 Task: Sort the products in the category "Pasta Salad" by relevance.
Action: Mouse moved to (21, 109)
Screenshot: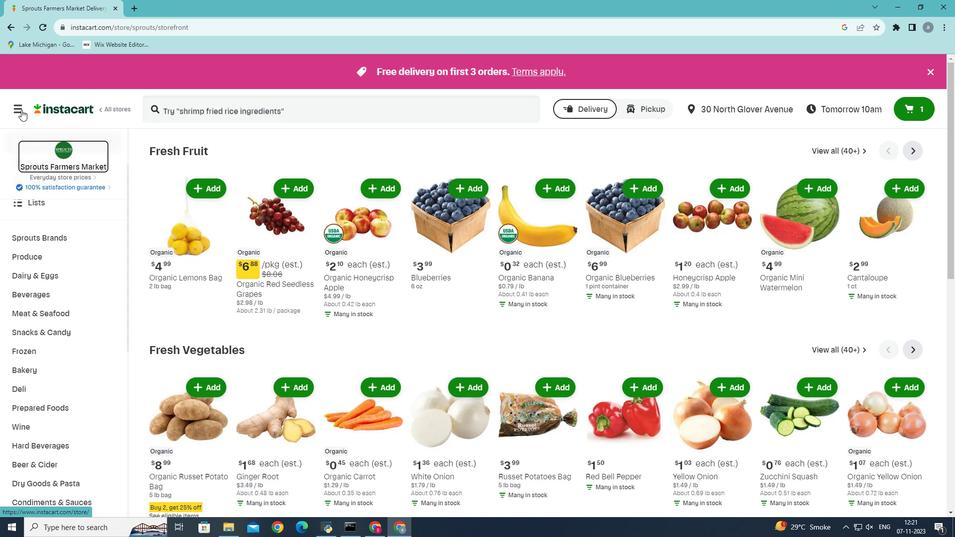 
Action: Mouse pressed left at (21, 109)
Screenshot: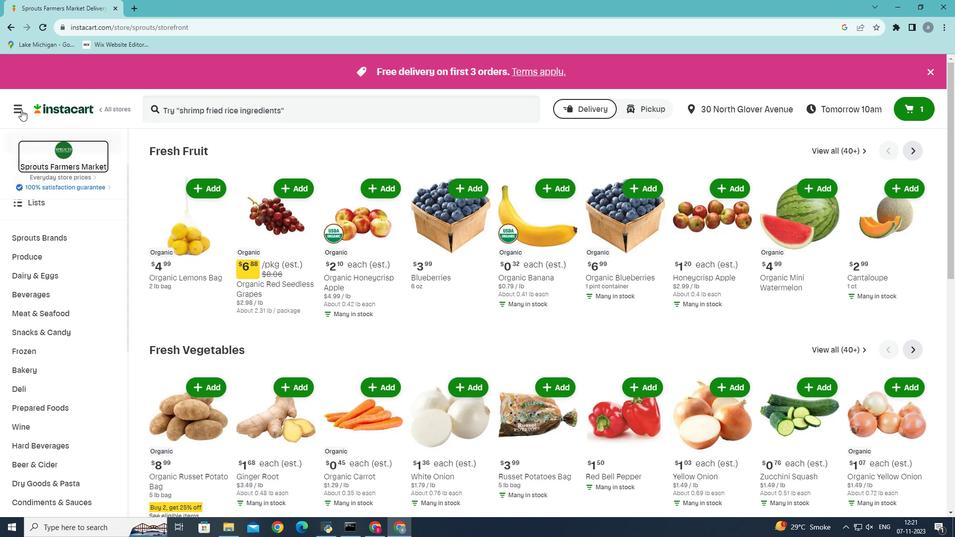 
Action: Mouse moved to (48, 273)
Screenshot: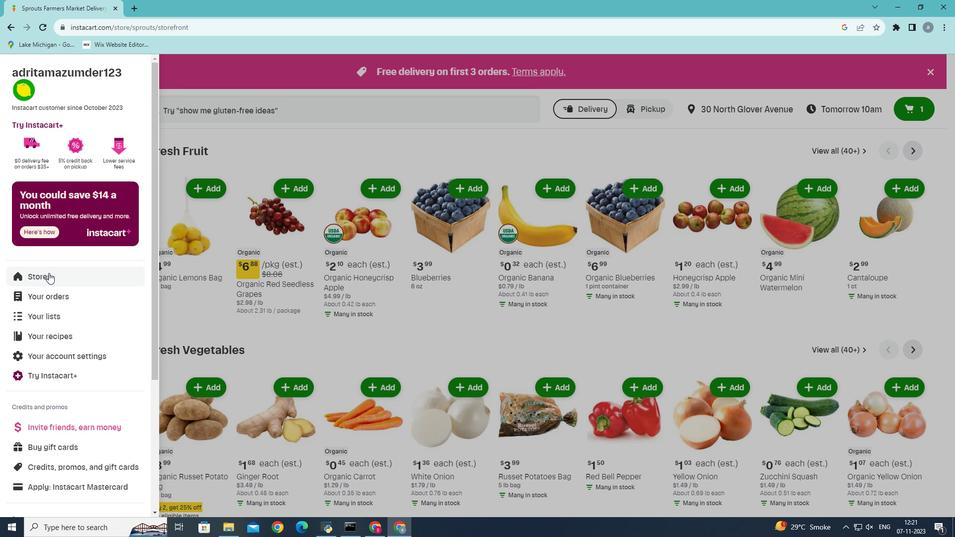 
Action: Mouse pressed left at (48, 273)
Screenshot: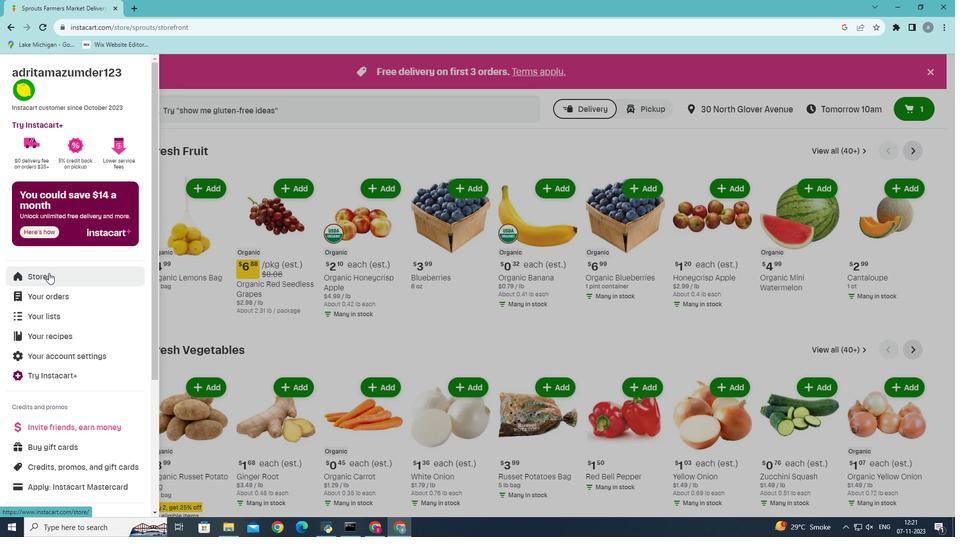 
Action: Mouse moved to (232, 109)
Screenshot: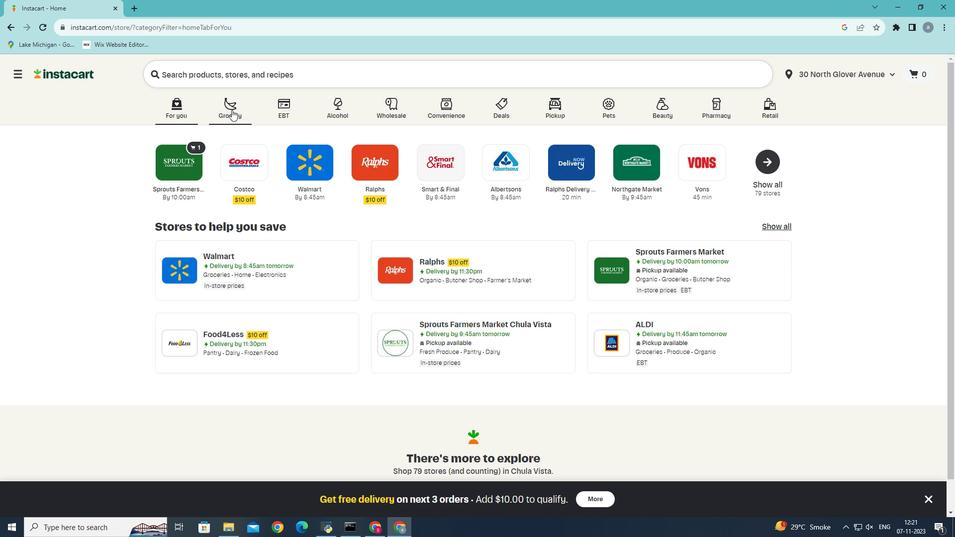
Action: Mouse pressed left at (232, 109)
Screenshot: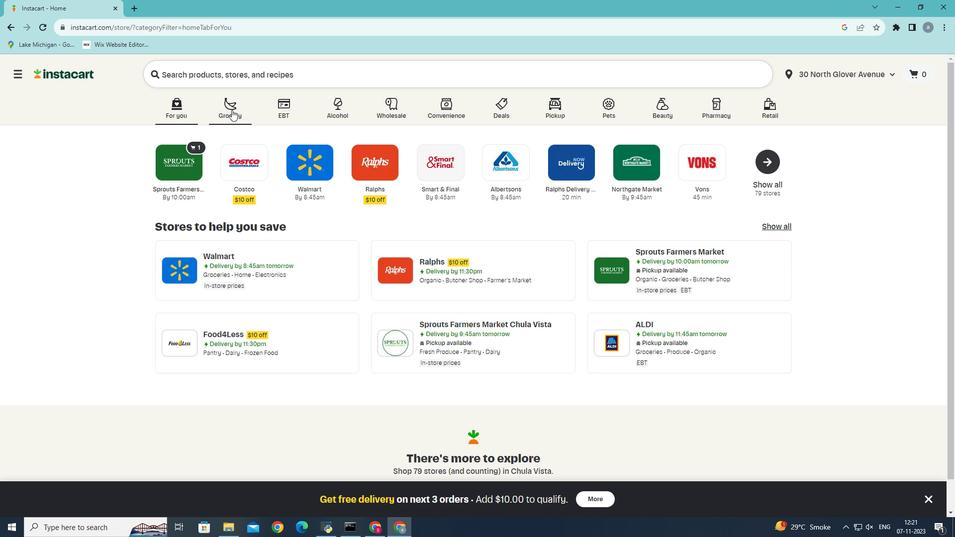 
Action: Mouse moved to (237, 293)
Screenshot: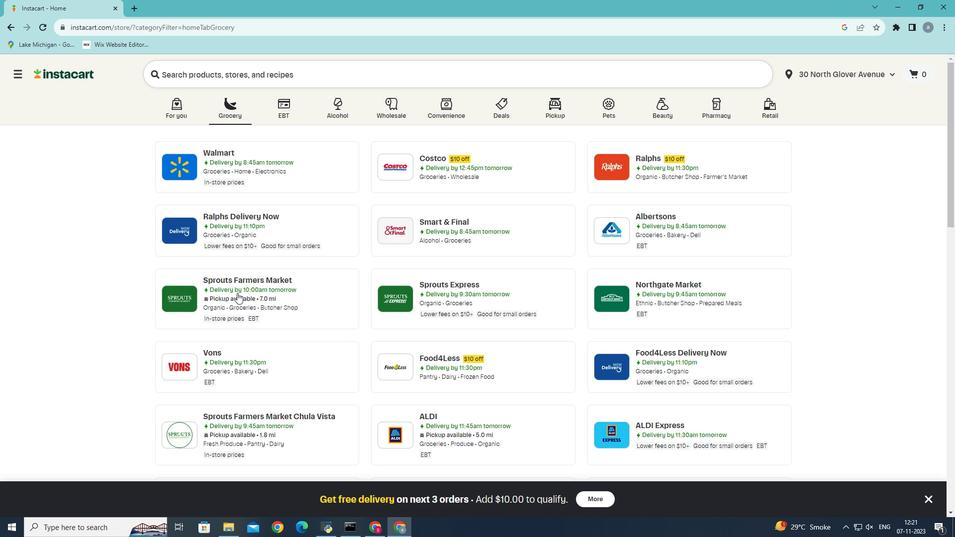 
Action: Mouse pressed left at (237, 293)
Screenshot: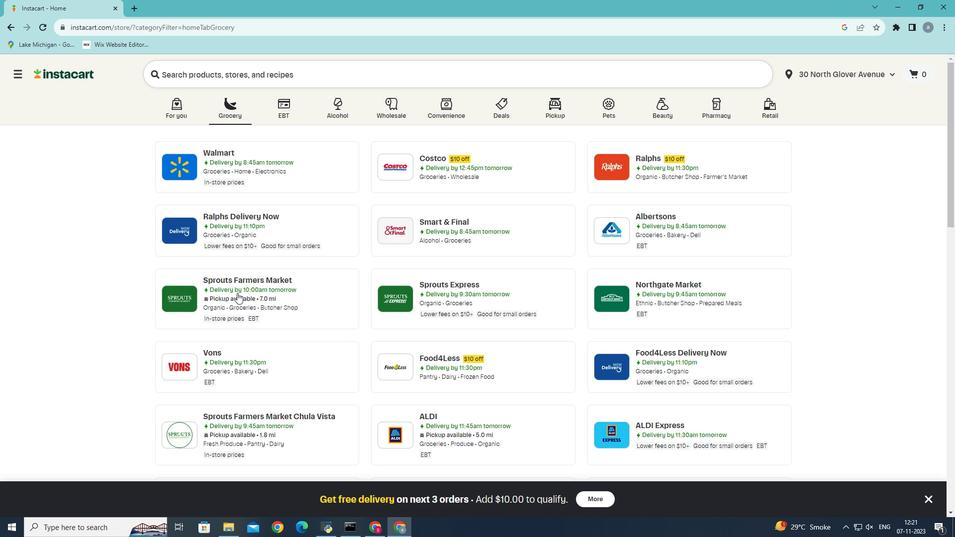 
Action: Mouse moved to (28, 385)
Screenshot: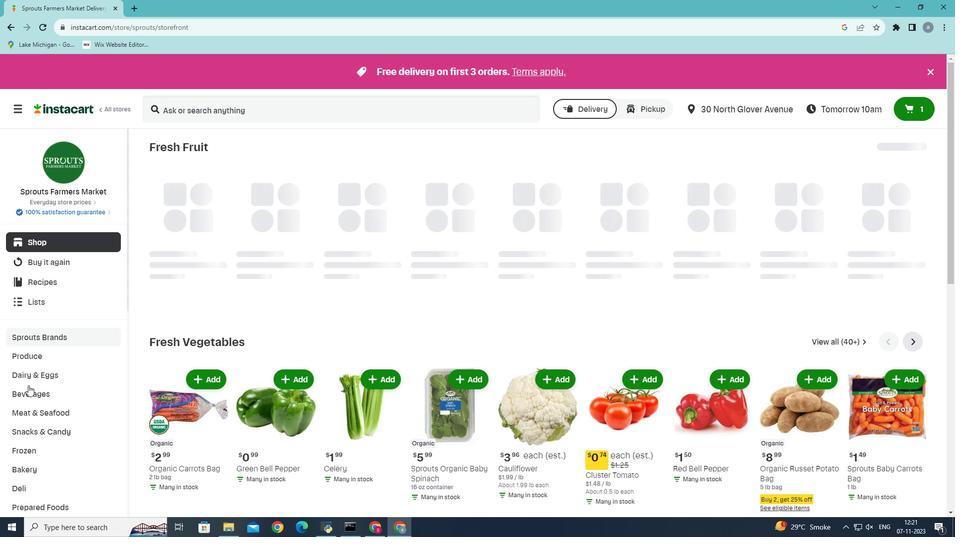
Action: Mouse scrolled (28, 385) with delta (0, 0)
Screenshot: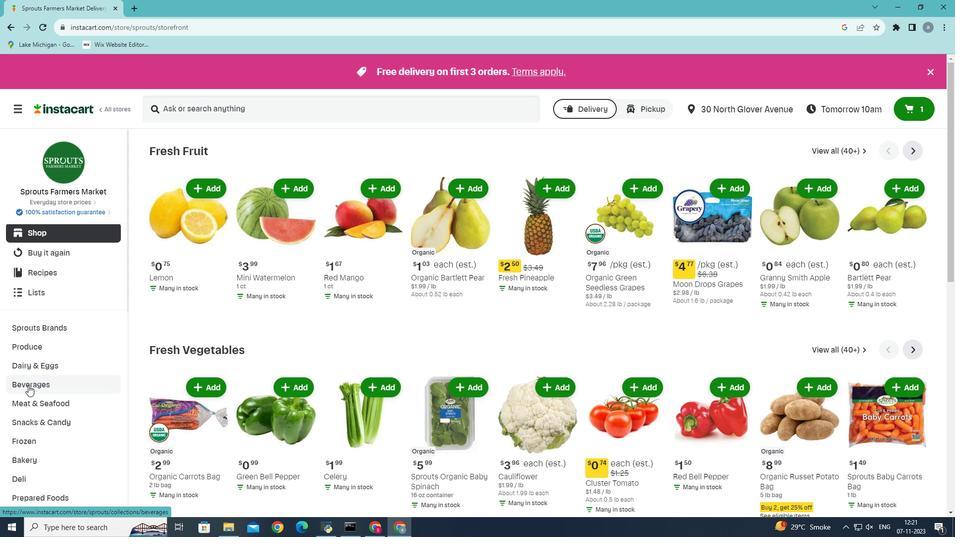 
Action: Mouse moved to (27, 453)
Screenshot: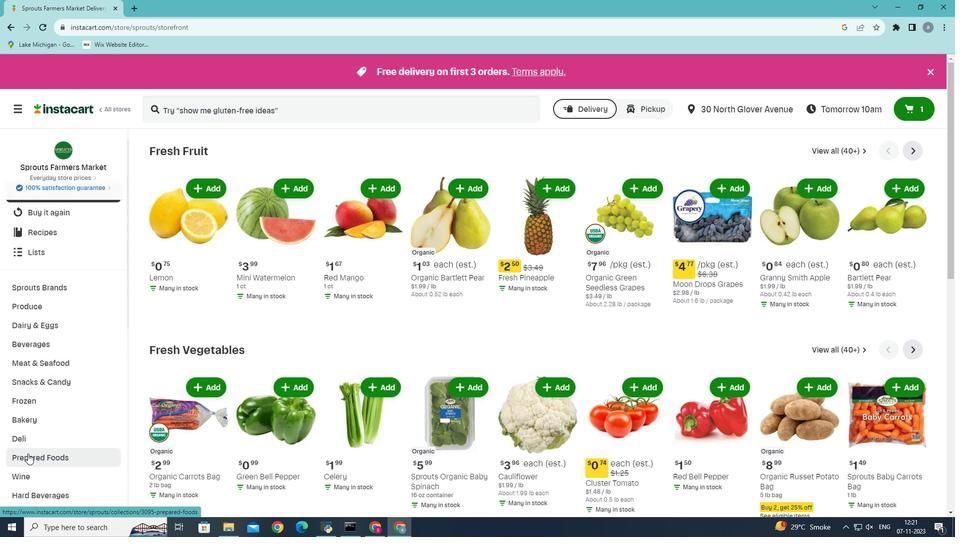 
Action: Mouse pressed left at (27, 453)
Screenshot: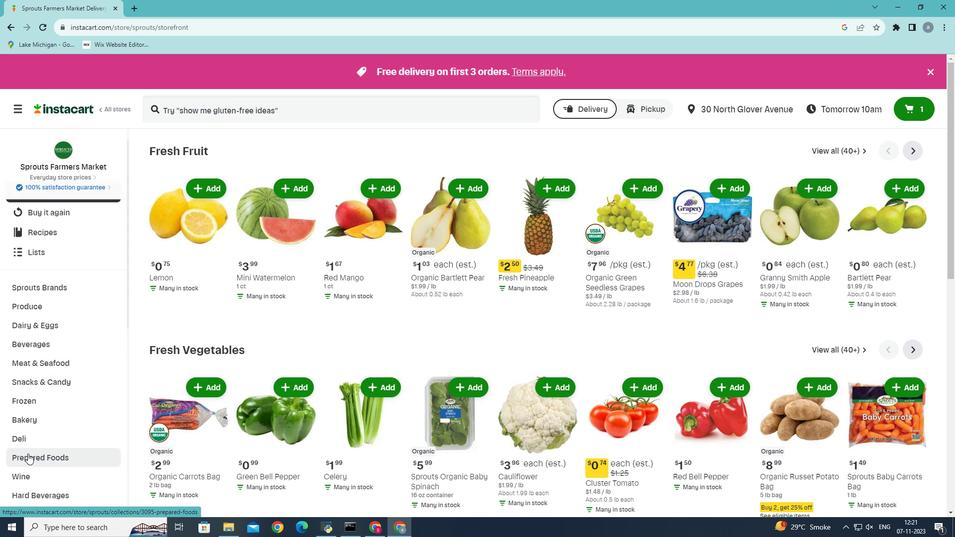 
Action: Mouse moved to (542, 174)
Screenshot: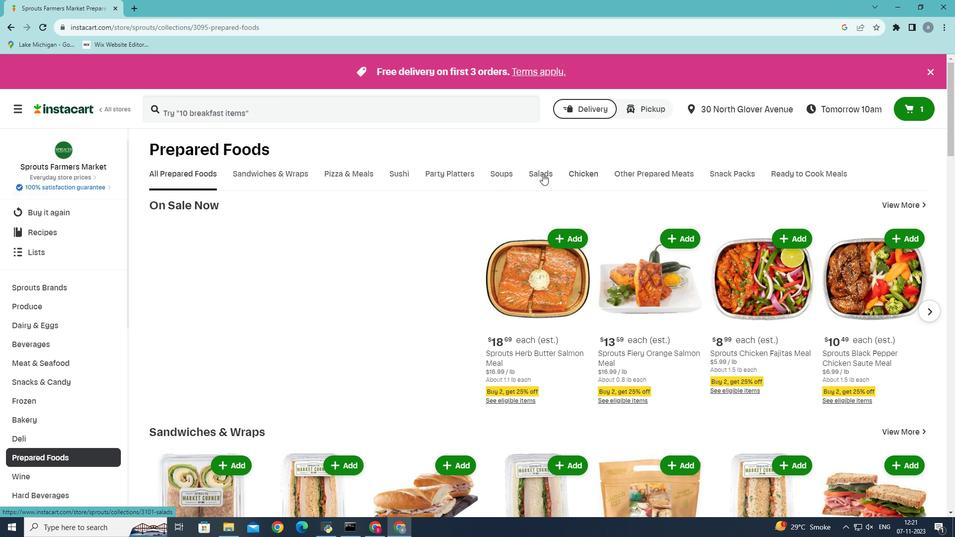 
Action: Mouse pressed left at (542, 174)
Screenshot: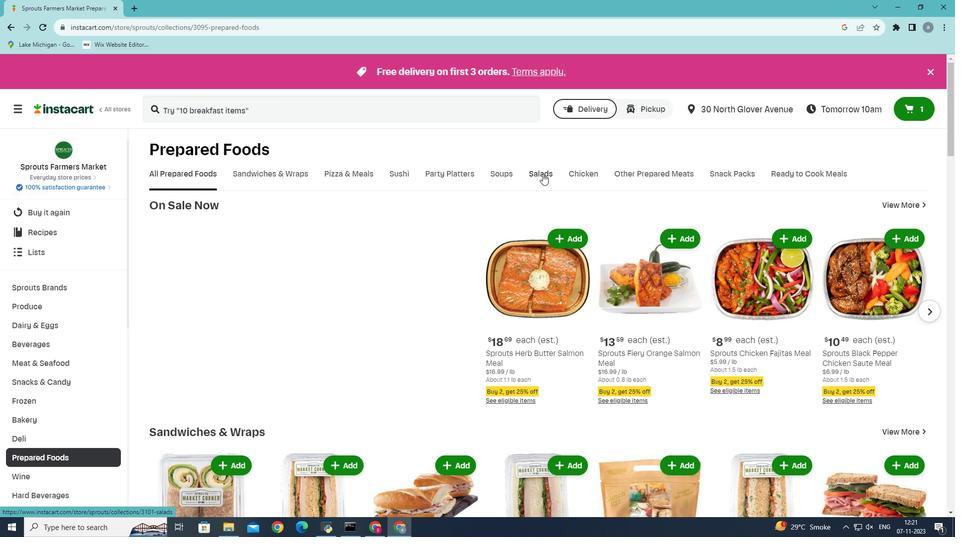 
Action: Mouse moved to (237, 222)
Screenshot: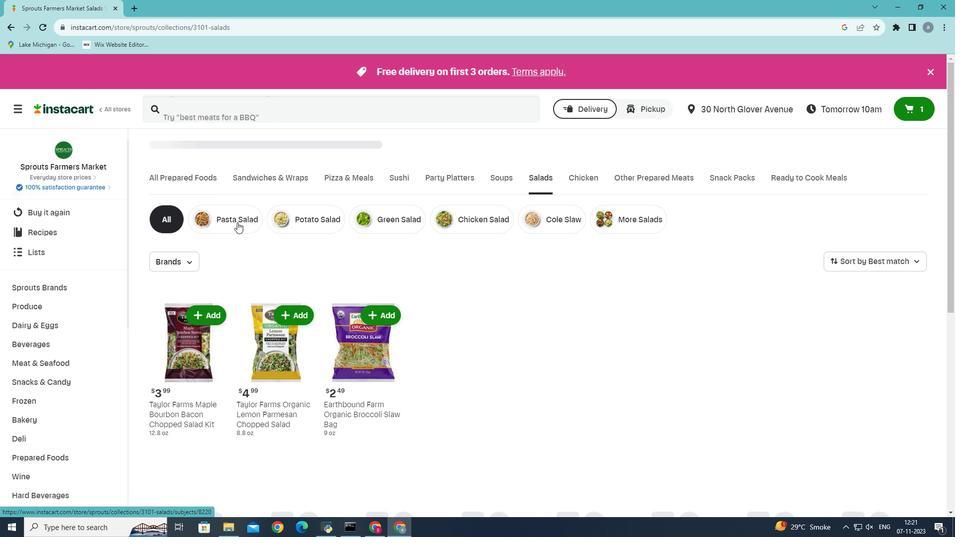 
Action: Mouse pressed left at (237, 222)
Screenshot: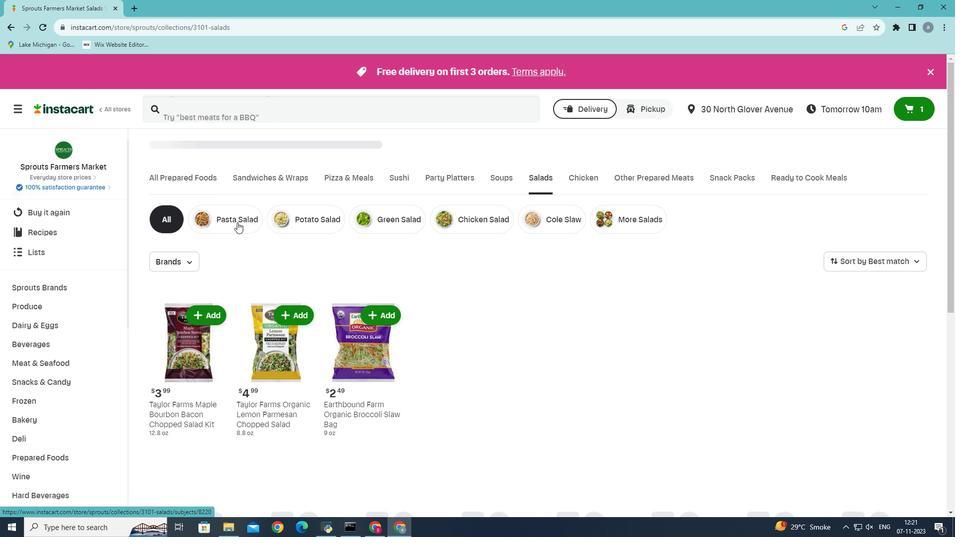 
Action: Mouse moved to (916, 261)
Screenshot: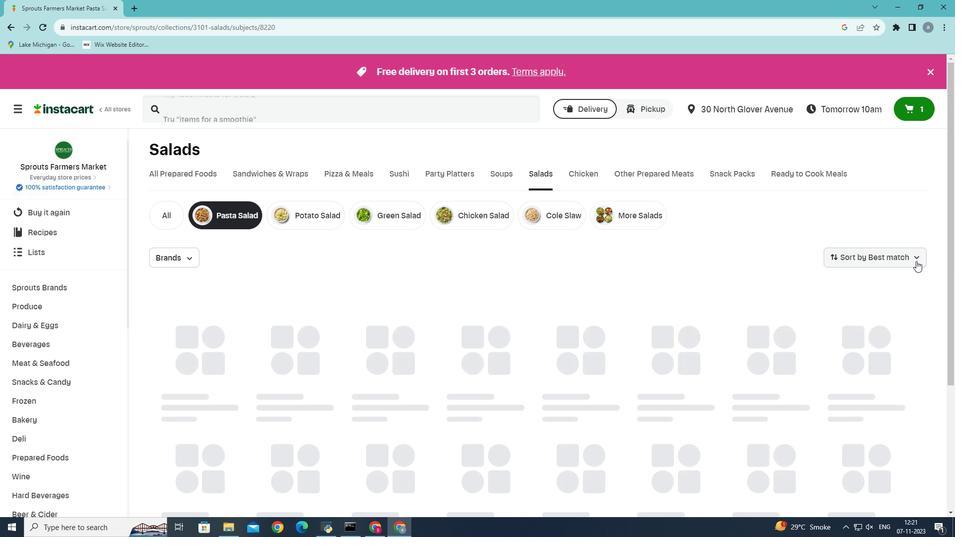 
Action: Mouse pressed left at (916, 261)
Screenshot: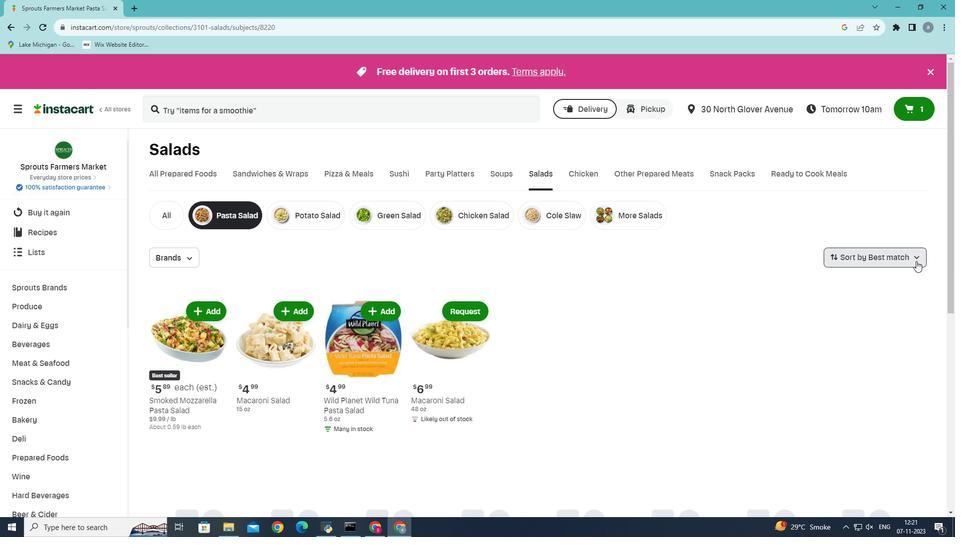 
Action: Mouse moved to (865, 405)
Screenshot: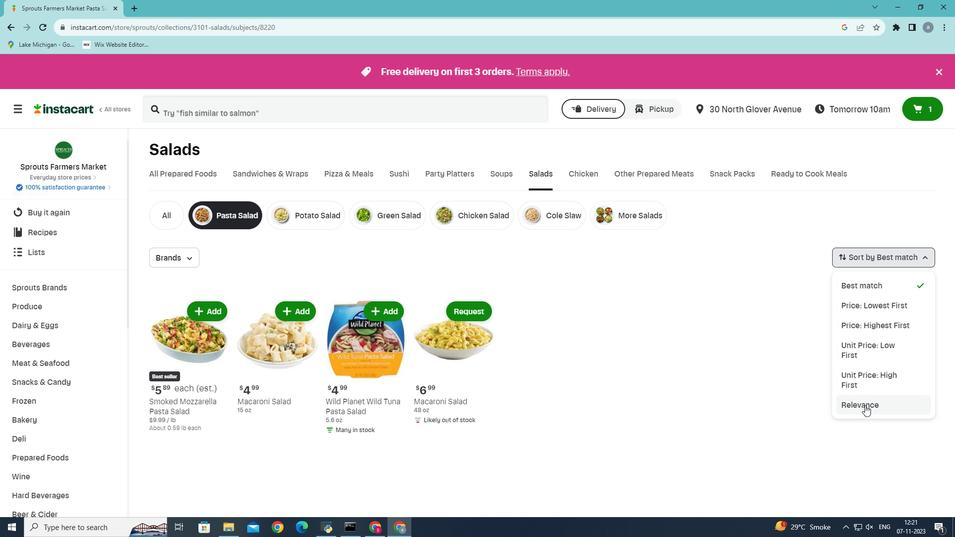
Action: Mouse pressed left at (865, 405)
Screenshot: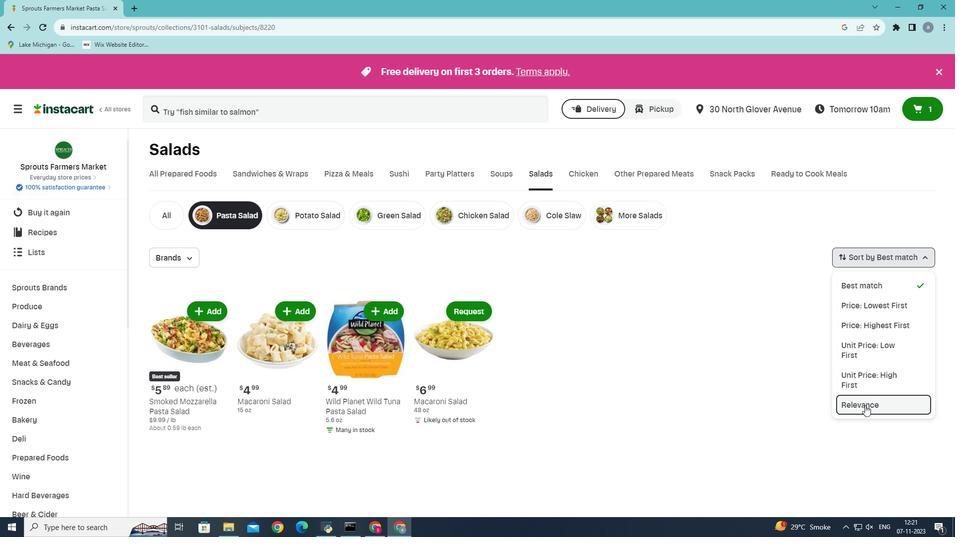 
Action: Mouse moved to (860, 385)
Screenshot: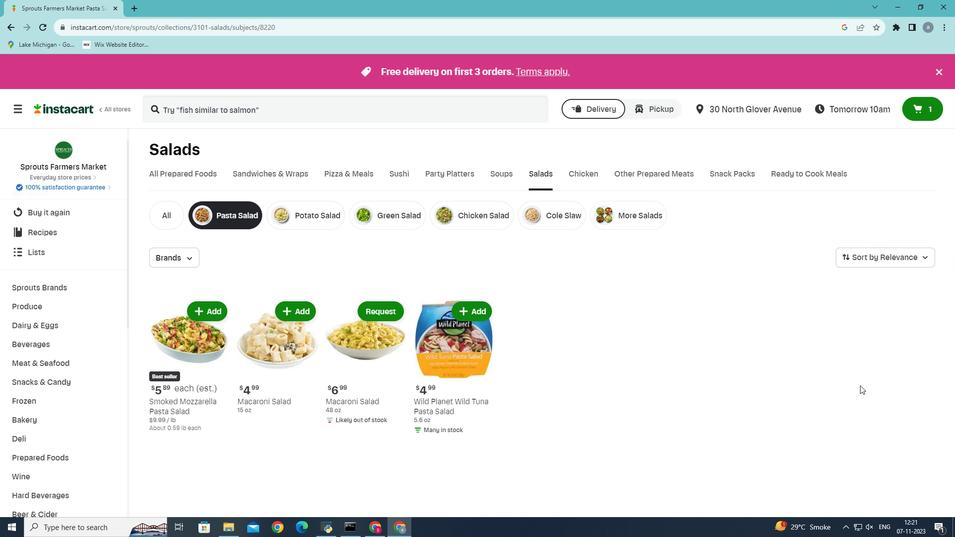 
